 Task: Reply to email with the signature Dylan Clark with the subject 'Request for paternity leave' from softage.1@softage.net with the message 'Would it be possible to have a project review meeting with all stakeholders next week?' with CC to softage.3@softage.net with an attached document Job_offer_letter.docx
Action: Mouse moved to (858, 200)
Screenshot: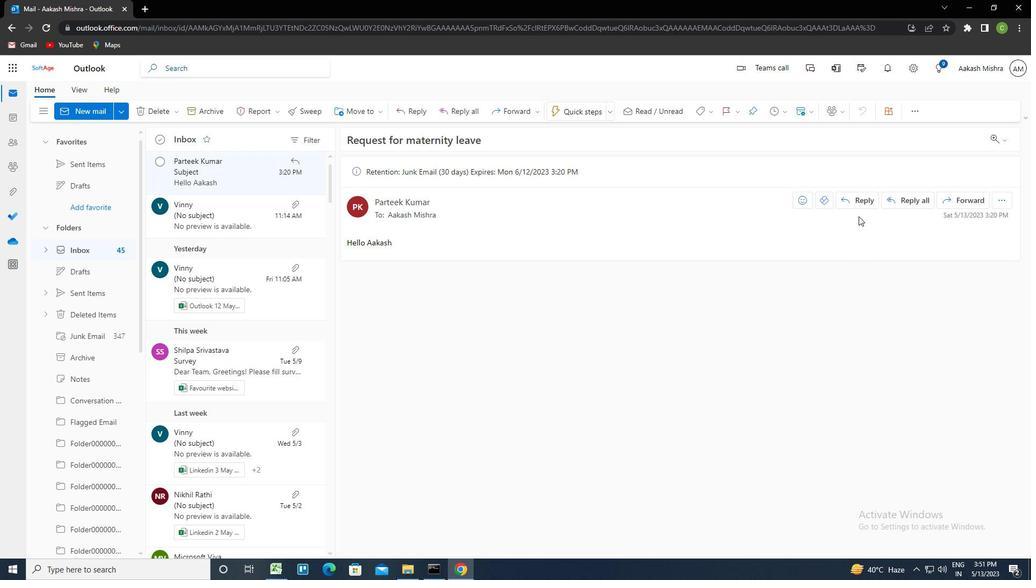 
Action: Mouse pressed left at (858, 200)
Screenshot: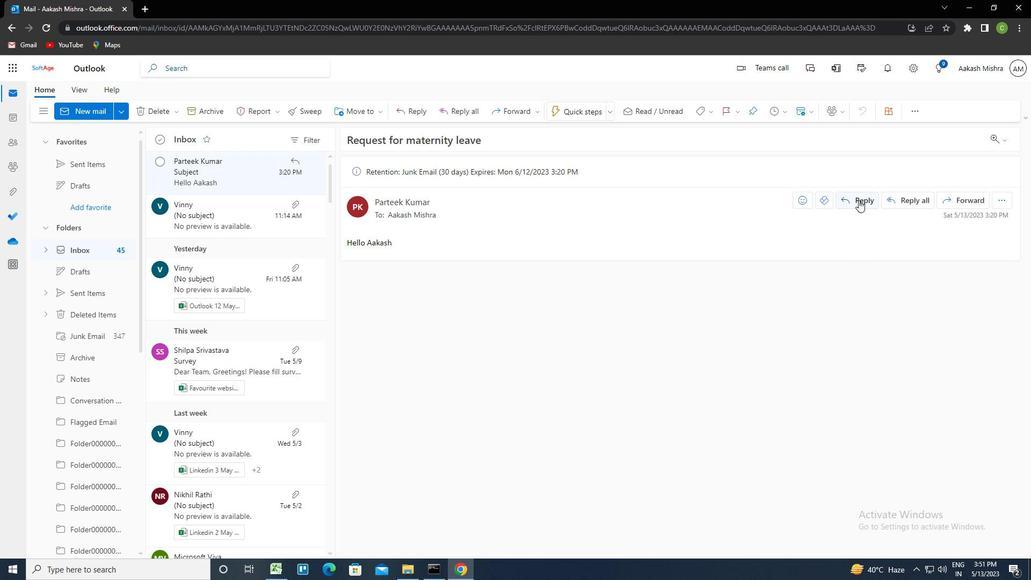 
Action: Mouse moved to (692, 110)
Screenshot: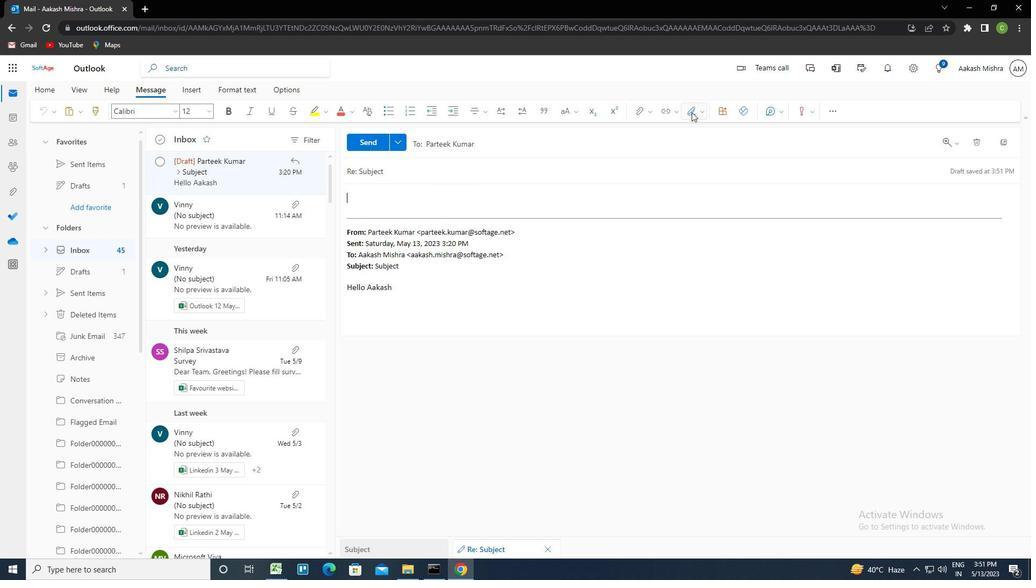 
Action: Mouse pressed left at (692, 110)
Screenshot: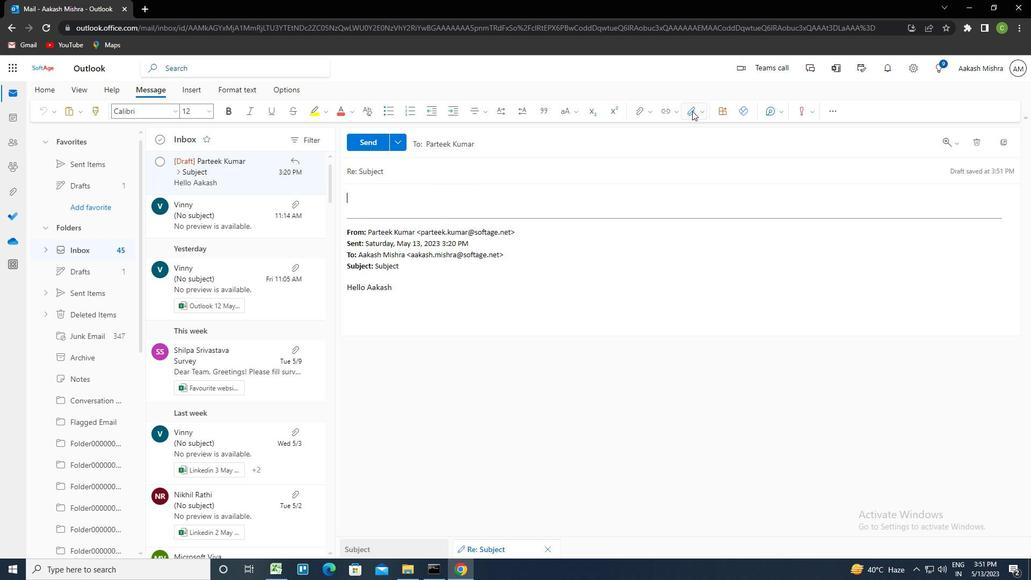 
Action: Mouse moved to (681, 153)
Screenshot: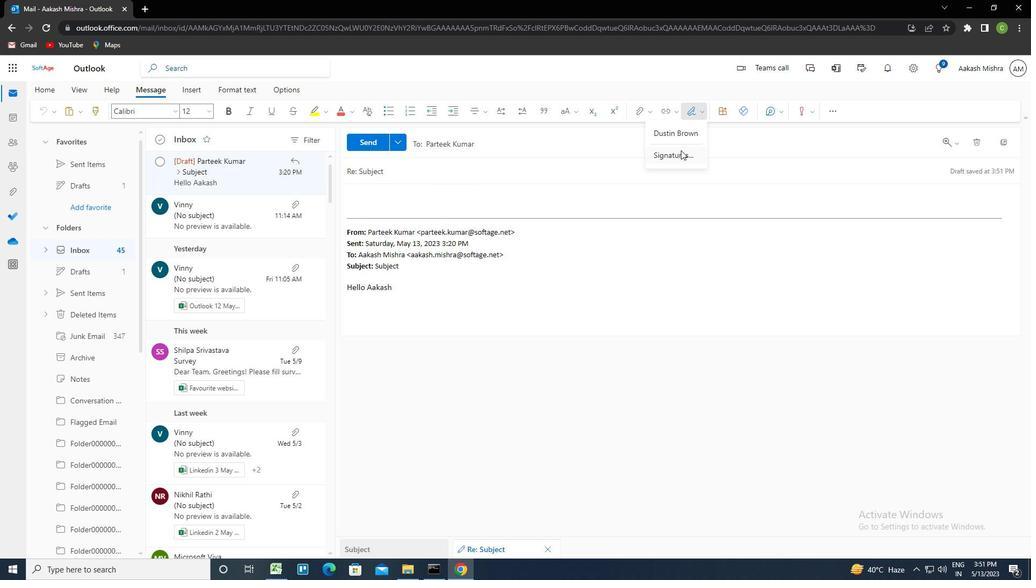 
Action: Mouse pressed left at (681, 153)
Screenshot: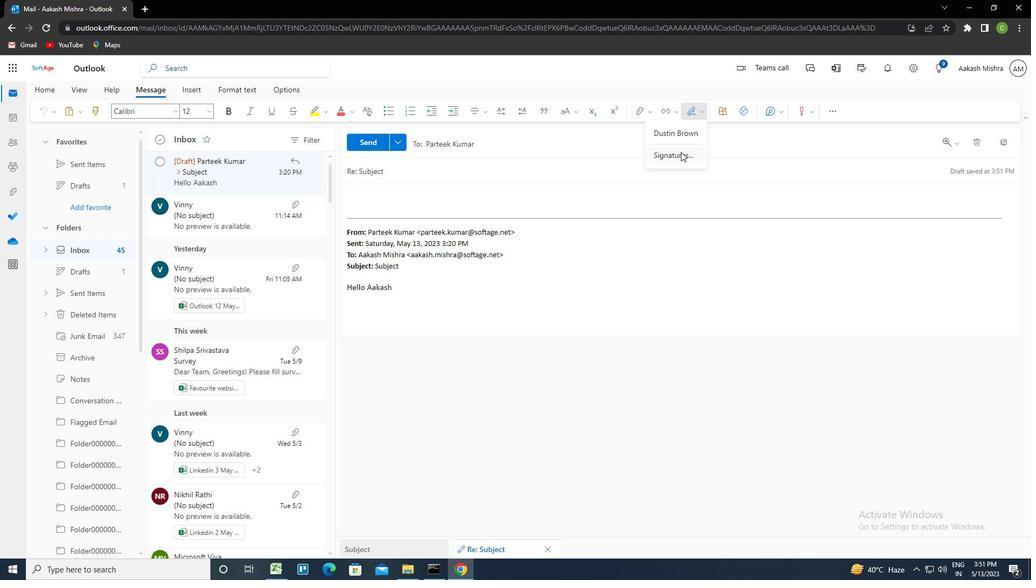 
Action: Mouse moved to (724, 202)
Screenshot: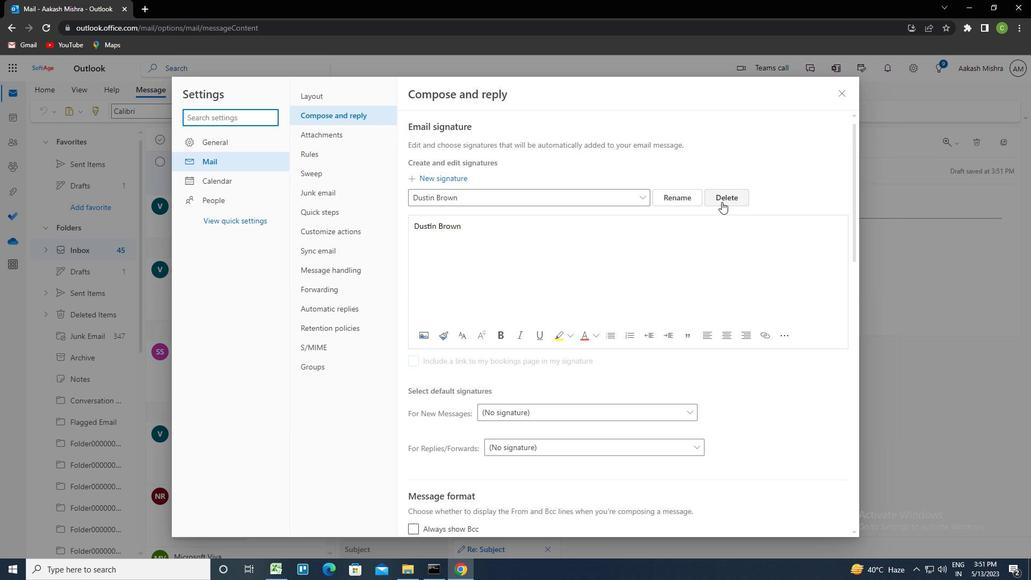 
Action: Mouse pressed left at (724, 202)
Screenshot: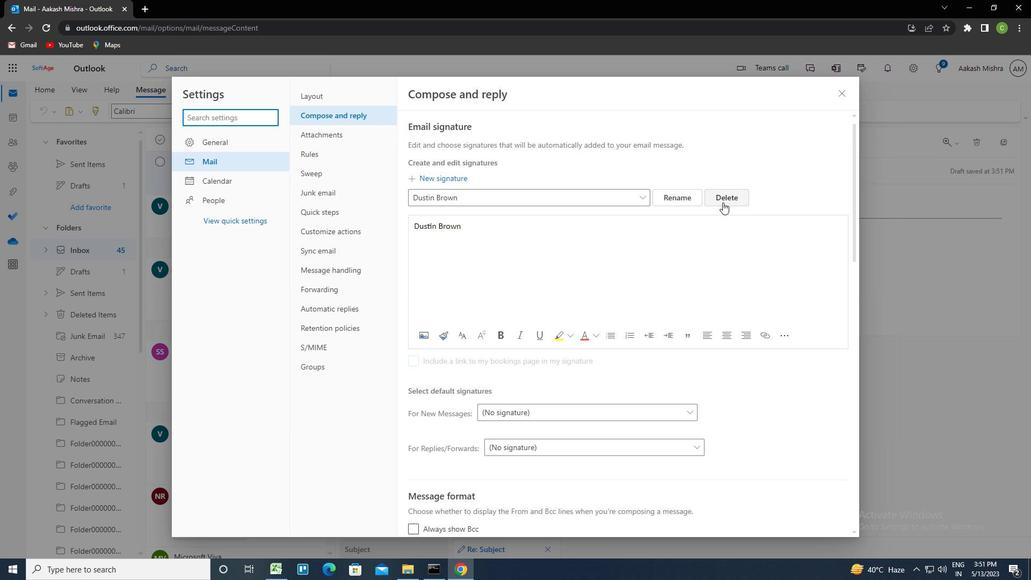 
Action: Mouse moved to (576, 200)
Screenshot: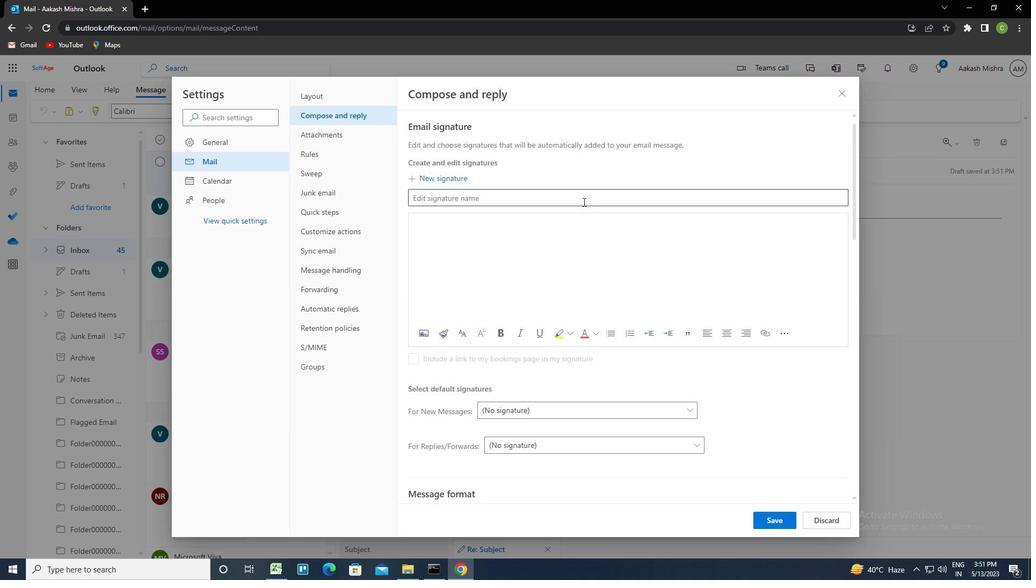 
Action: Mouse pressed left at (576, 200)
Screenshot: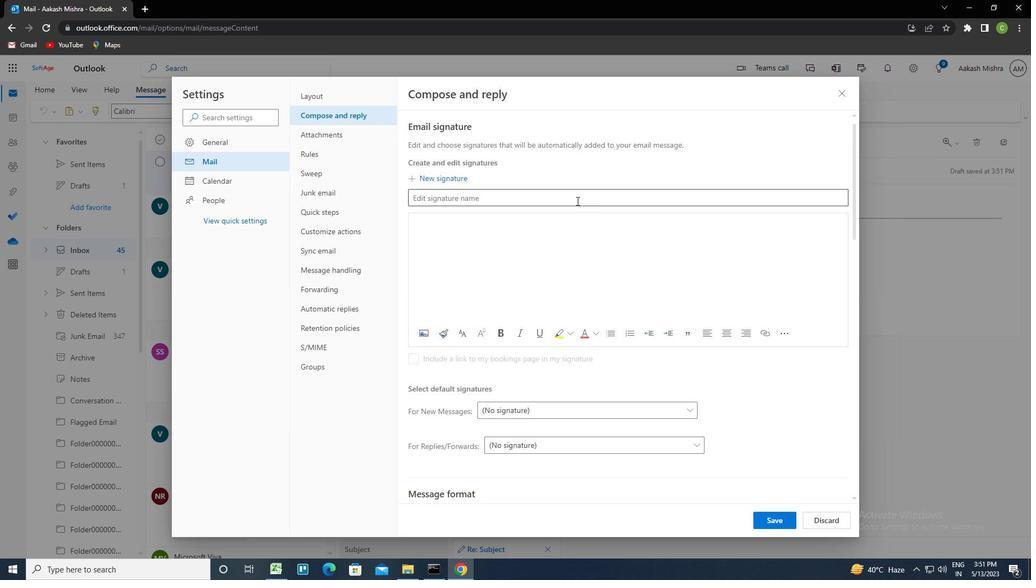 
Action: Key pressed <Key.caps_lock>d<Key.caps_lock>ylan<Key.space><Key.caps_lock>c<Key.caps_lock>lark<Key.tab><Key.caps_lock>d<Key.caps_lock>ylan<Key.space><Key.caps_lock>c<Key.caps_lock>lark
Screenshot: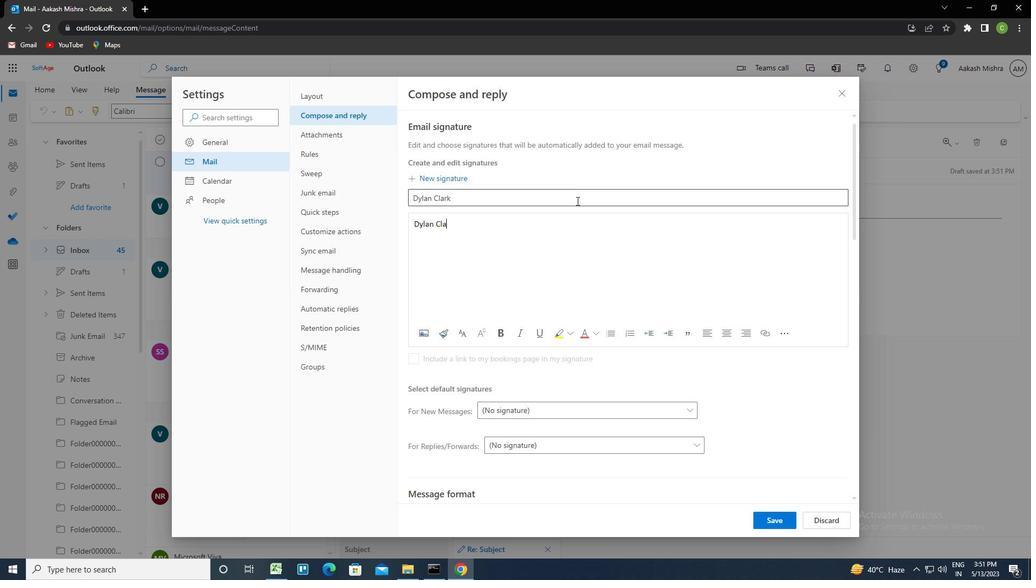 
Action: Mouse moved to (756, 517)
Screenshot: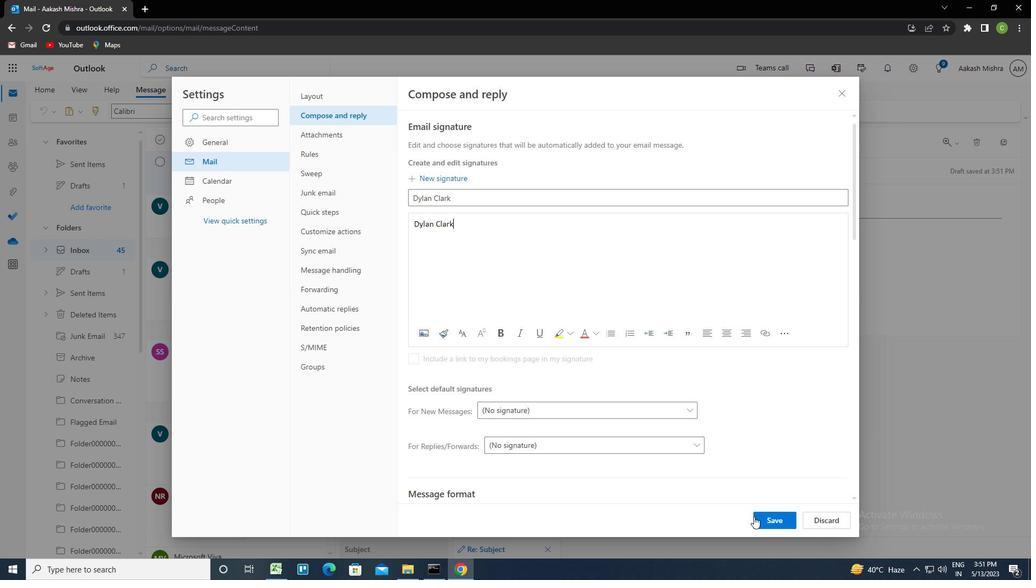 
Action: Mouse pressed left at (756, 517)
Screenshot: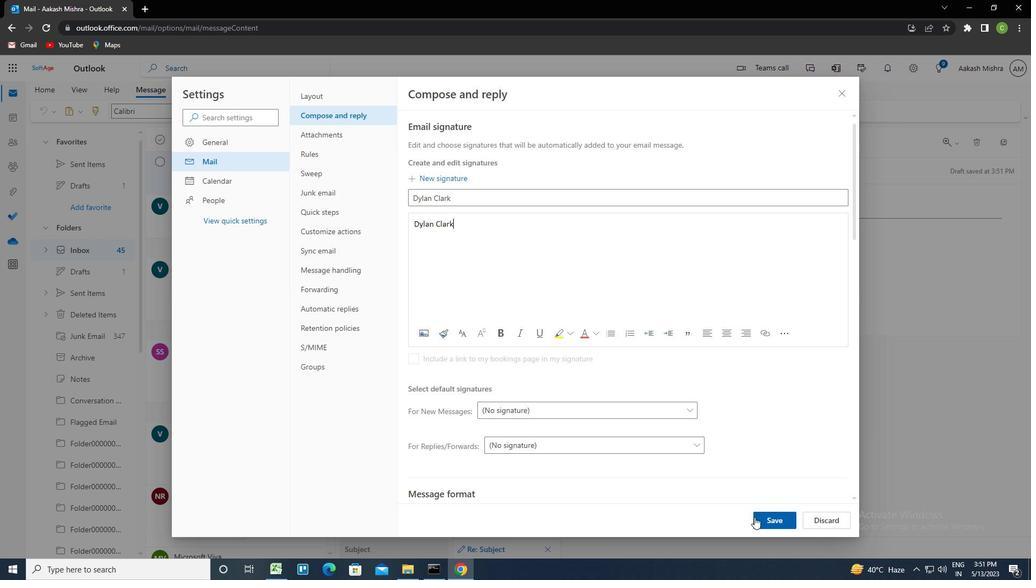 
Action: Mouse moved to (846, 97)
Screenshot: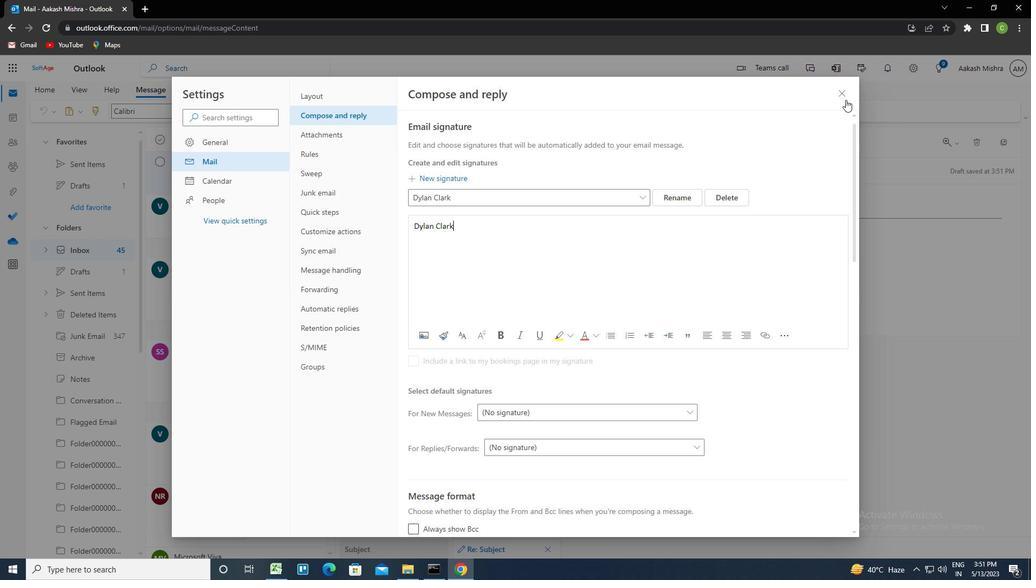 
Action: Mouse pressed left at (846, 97)
Screenshot: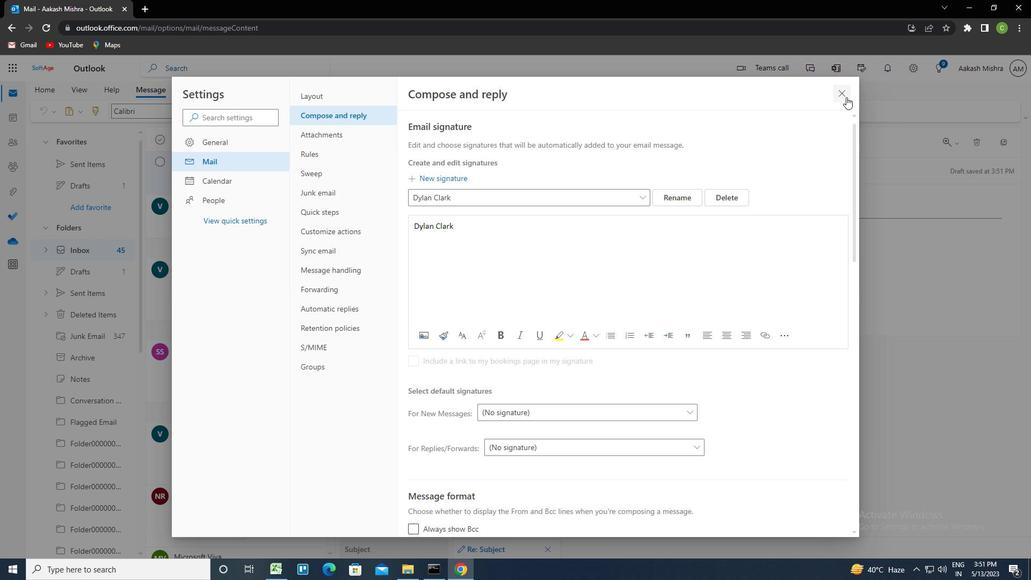 
Action: Mouse moved to (702, 116)
Screenshot: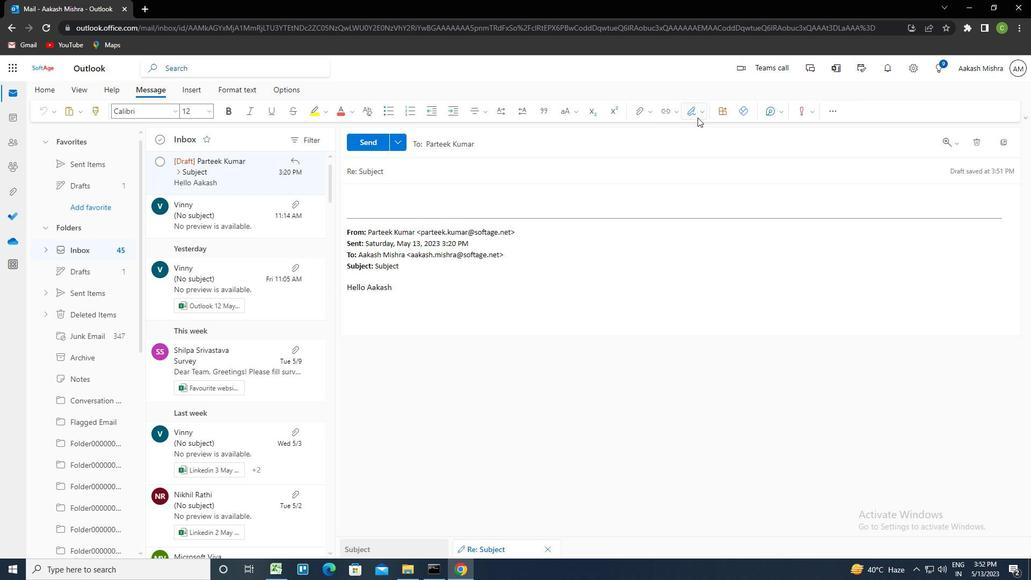 
Action: Mouse pressed left at (702, 116)
Screenshot: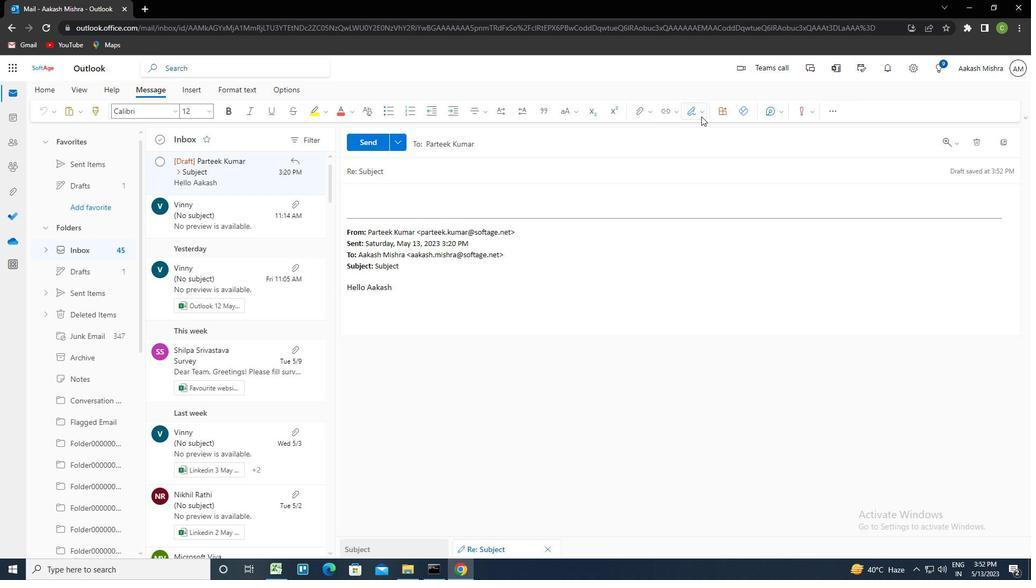 
Action: Mouse moved to (673, 140)
Screenshot: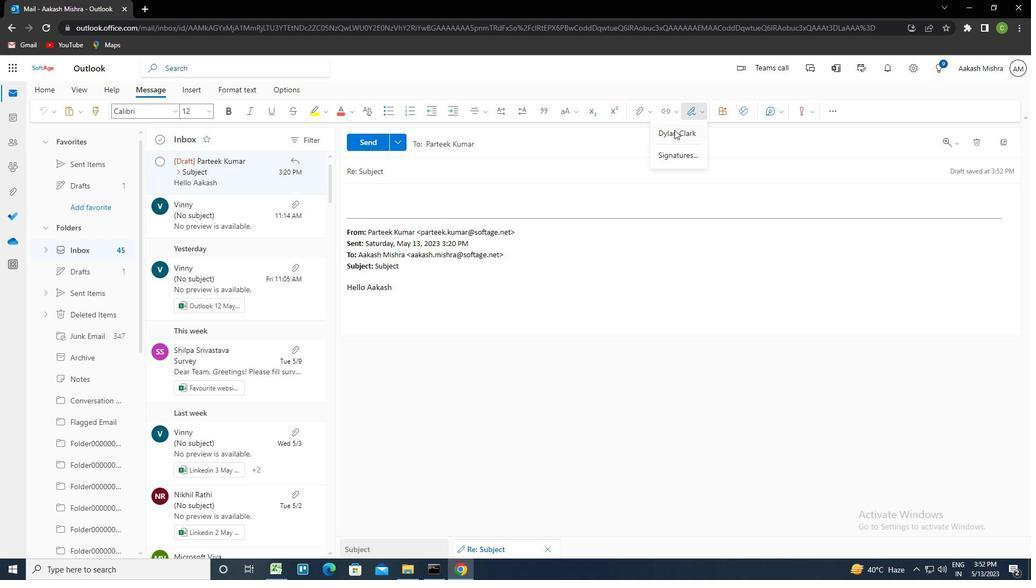
Action: Mouse pressed left at (673, 140)
Screenshot: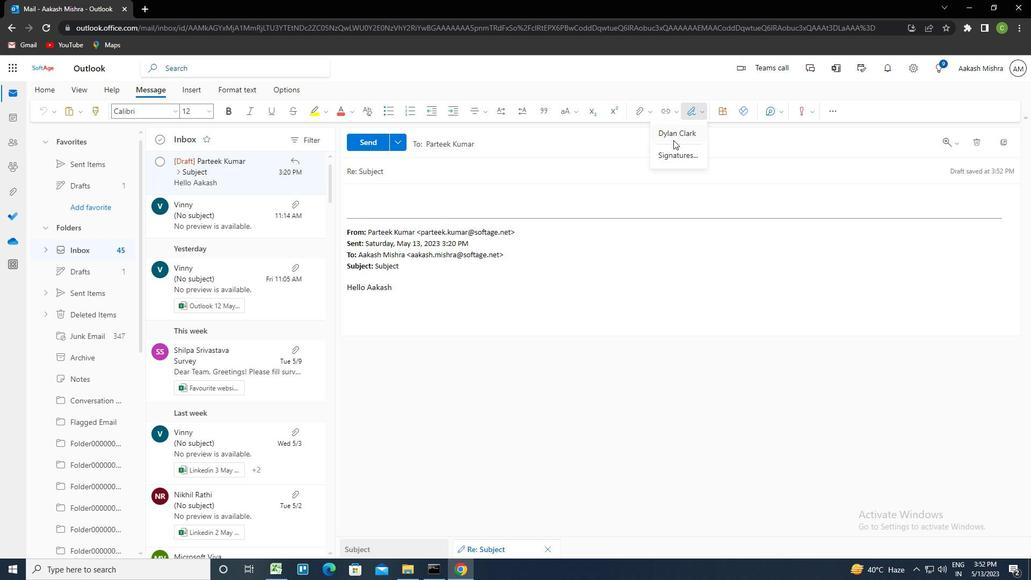 
Action: Mouse moved to (410, 174)
Screenshot: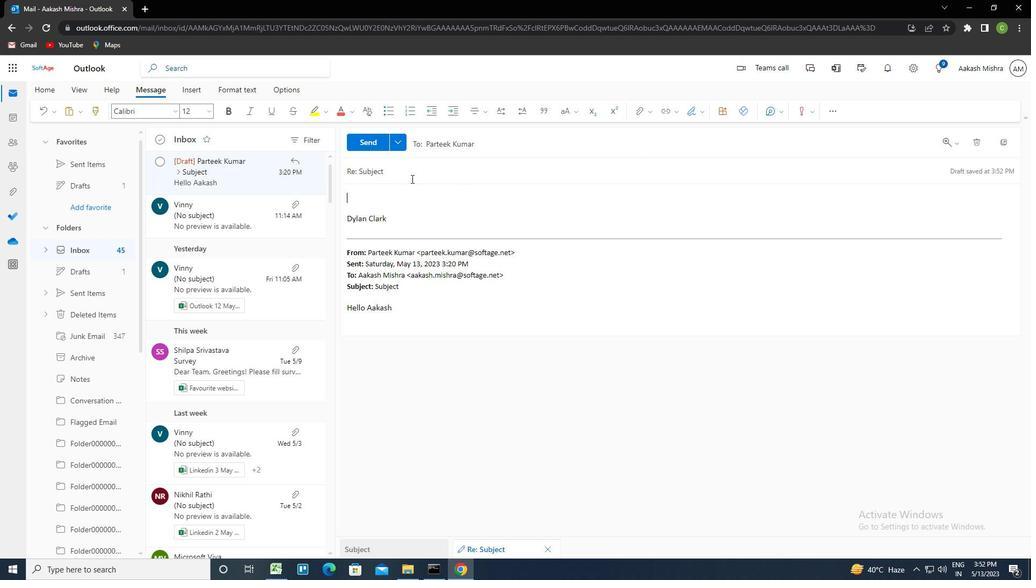 
Action: Mouse pressed left at (410, 174)
Screenshot: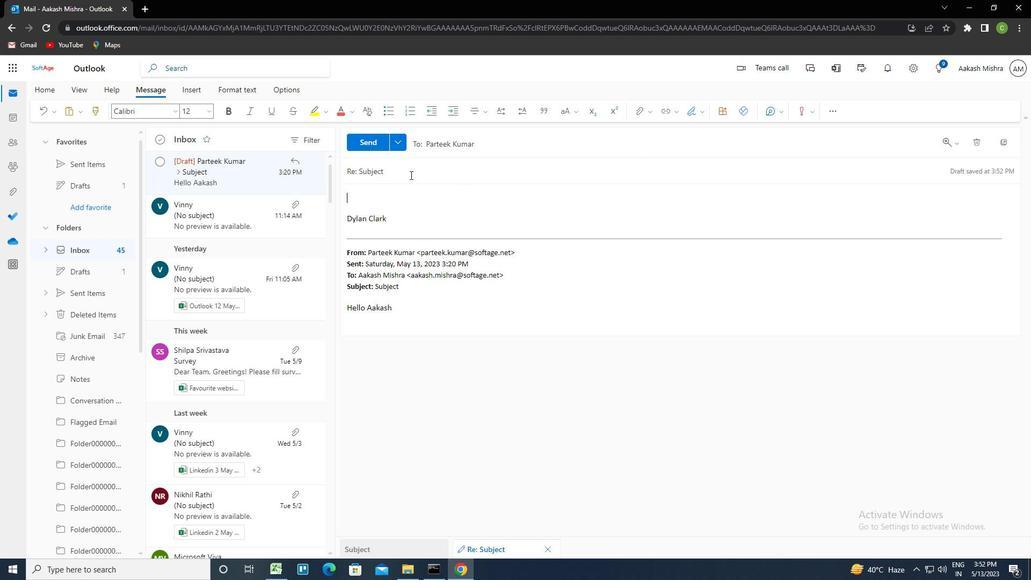 
Action: Mouse moved to (409, 171)
Screenshot: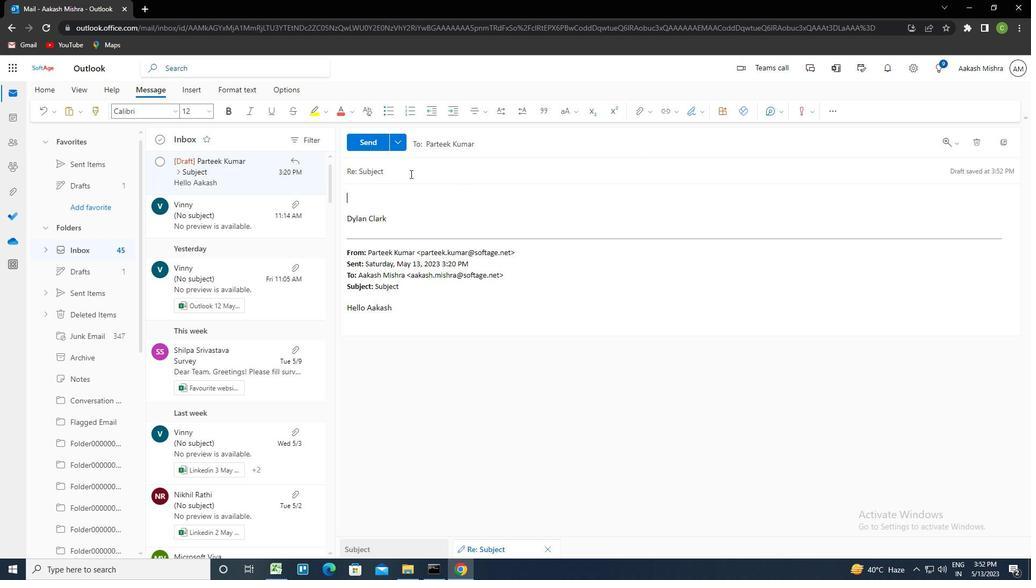 
Action: Key pressed <Key.shift><Key.left><Key.delete><Key.caps_lock>ctrl+R<Key.caps_lock>EQUEST<Key.space>FOR<Key.space>PATERNITY<Key.space>LEAVE<Key.tab><Key.caps_lock>W<Key.caps_lock>OULD<Key.space>IT<Key.space>BE<Key.space>POSSIBLETO<Key.space>HAVE<Key.space>A<Key.space>PROJECT<Key.space>REVIEW<Key.space>MEETING<Key.space>WITH<Key.space>ALL<Key.space>STAKEHOLDERS<Key.space>NEXT<Key.space>WEEK
Screenshot: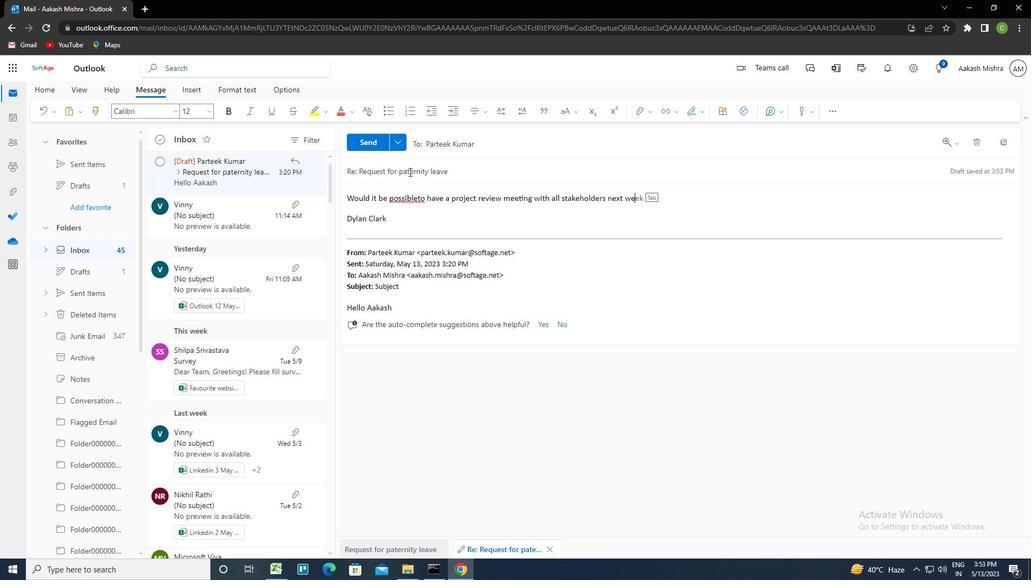
Action: Mouse moved to (418, 197)
Screenshot: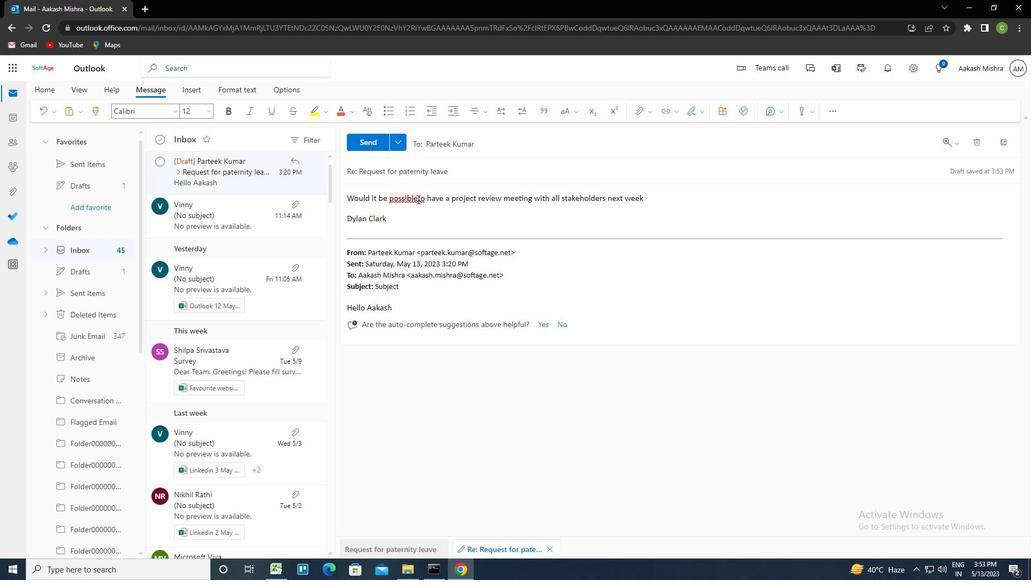 
Action: Mouse pressed left at (418, 197)
Screenshot: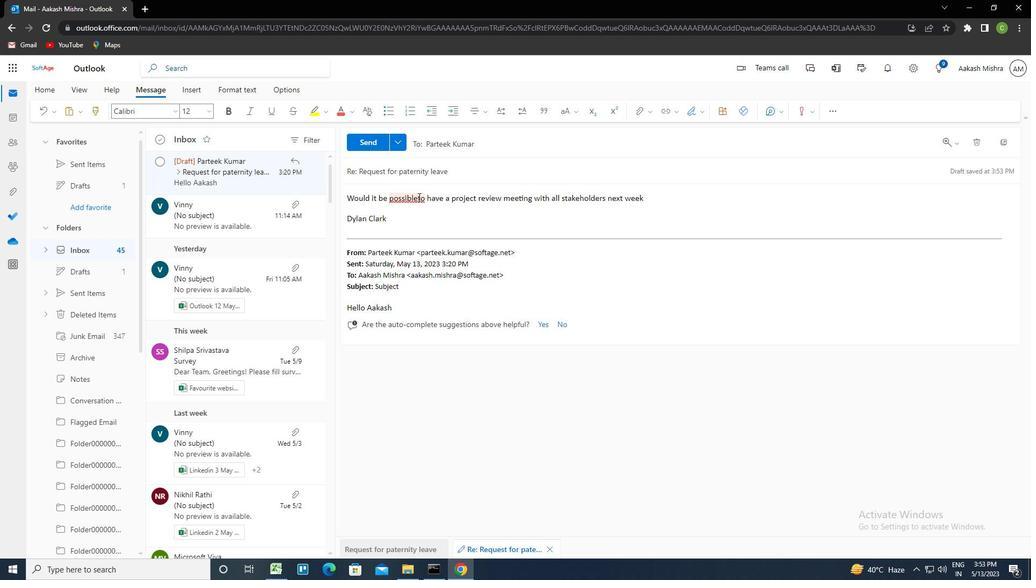 
Action: Mouse moved to (439, 214)
Screenshot: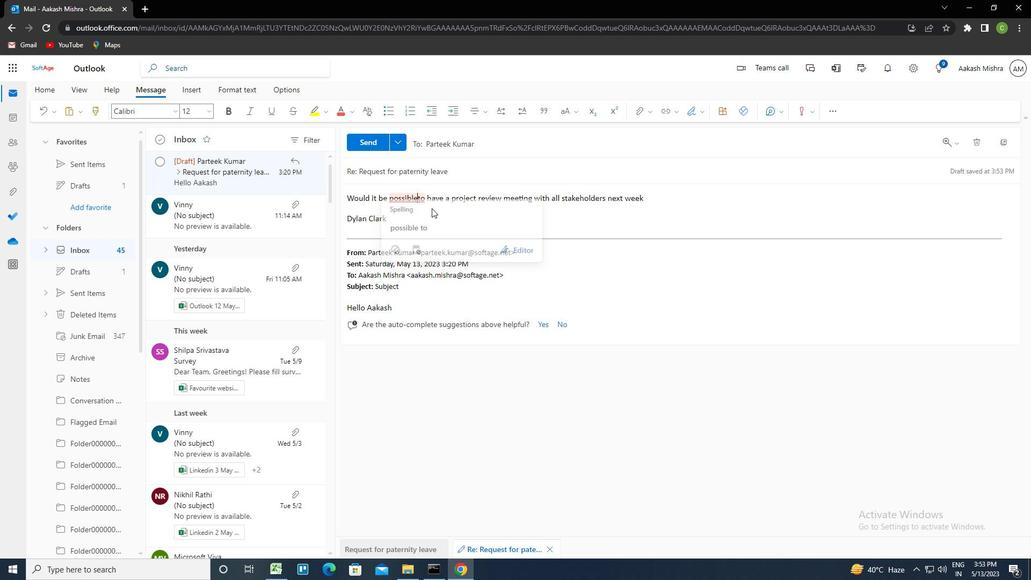 
Action: Key pressed <Key.space>
Screenshot: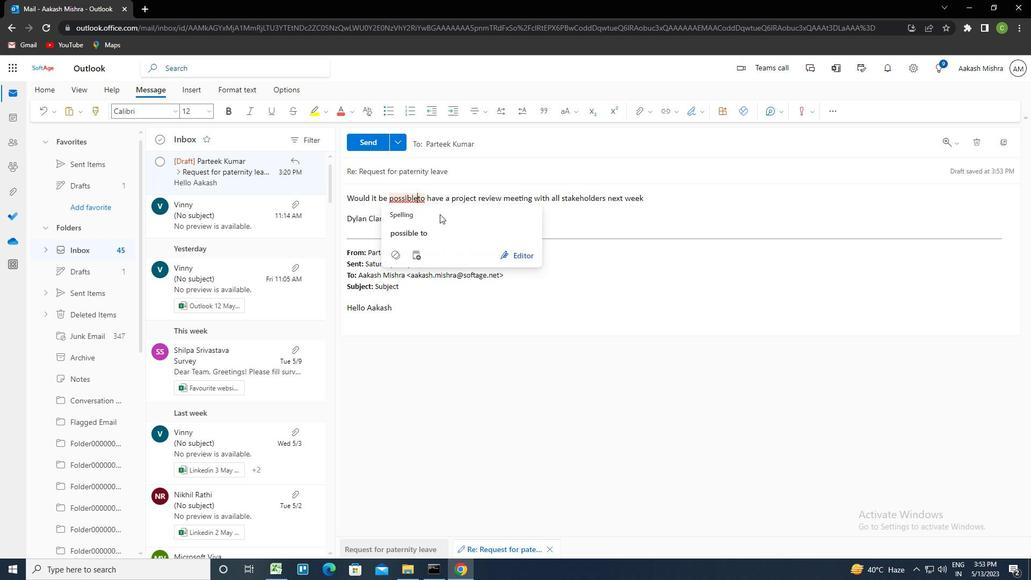 
Action: Mouse moved to (654, 196)
Screenshot: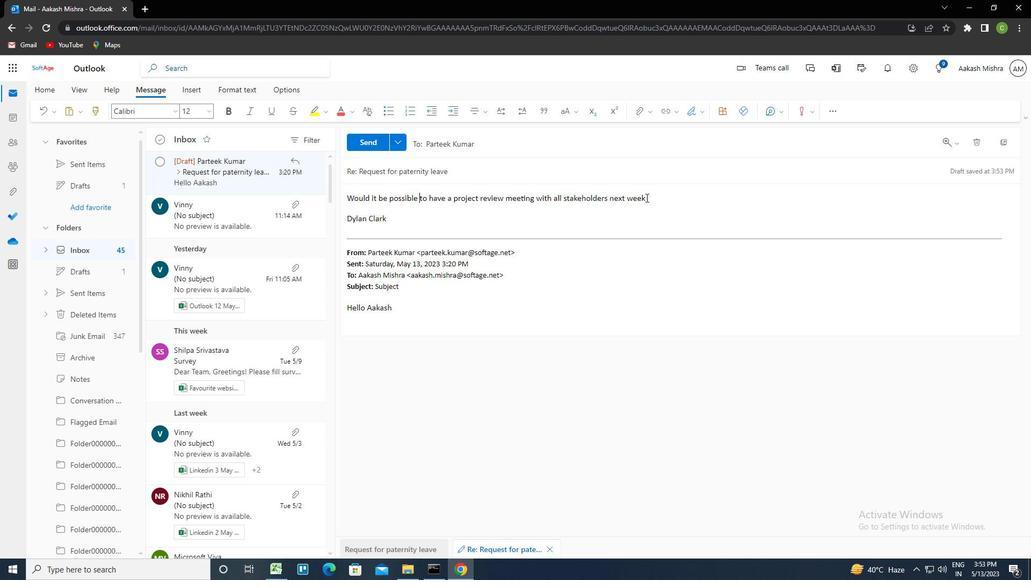 
Action: Mouse pressed left at (654, 196)
Screenshot: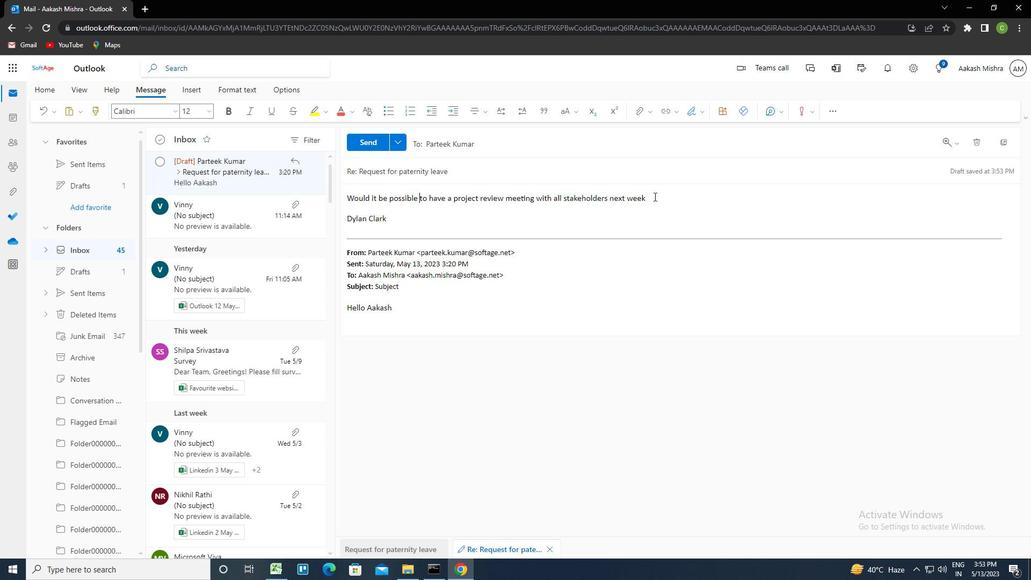 
Action: Mouse moved to (655, 196)
Screenshot: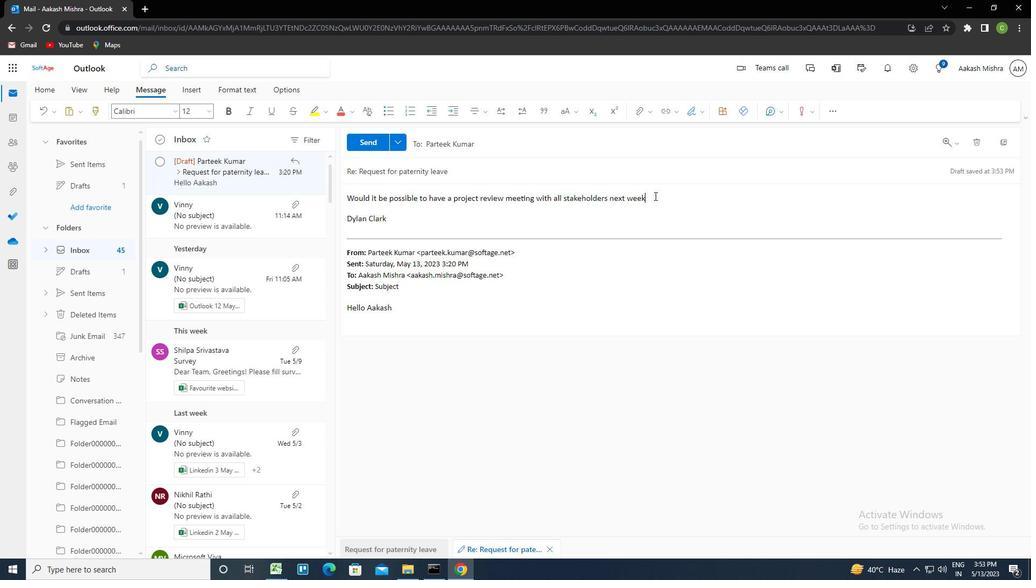 
Action: Key pressed <Key.shift_r>?
Screenshot: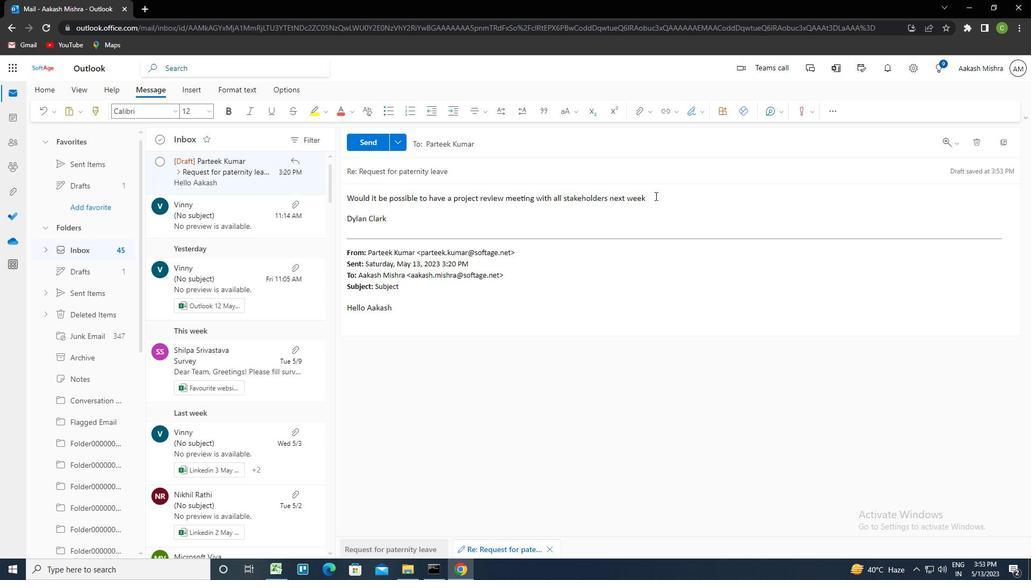 
Action: Mouse moved to (498, 145)
Screenshot: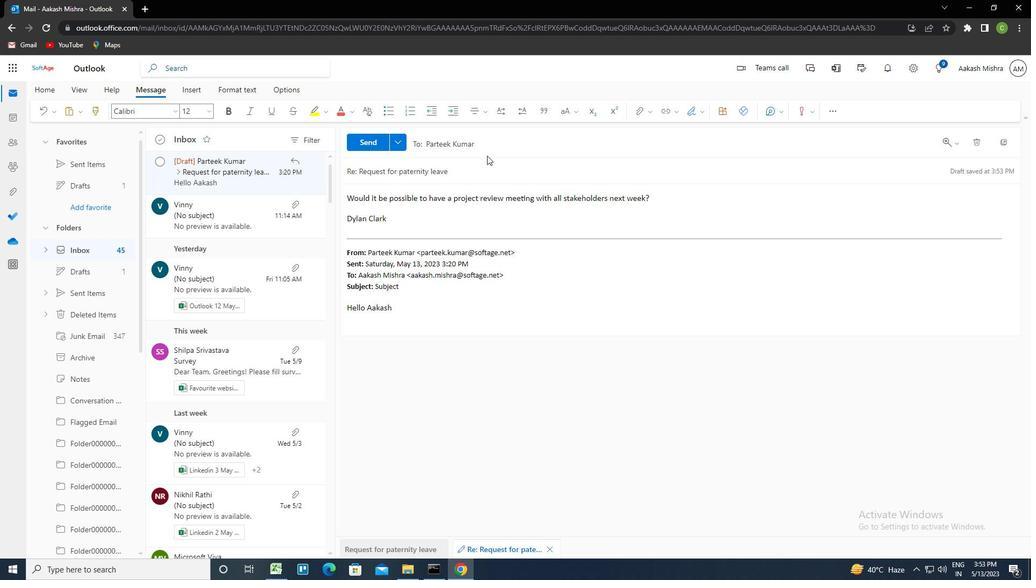 
Action: Mouse pressed left at (498, 145)
Screenshot: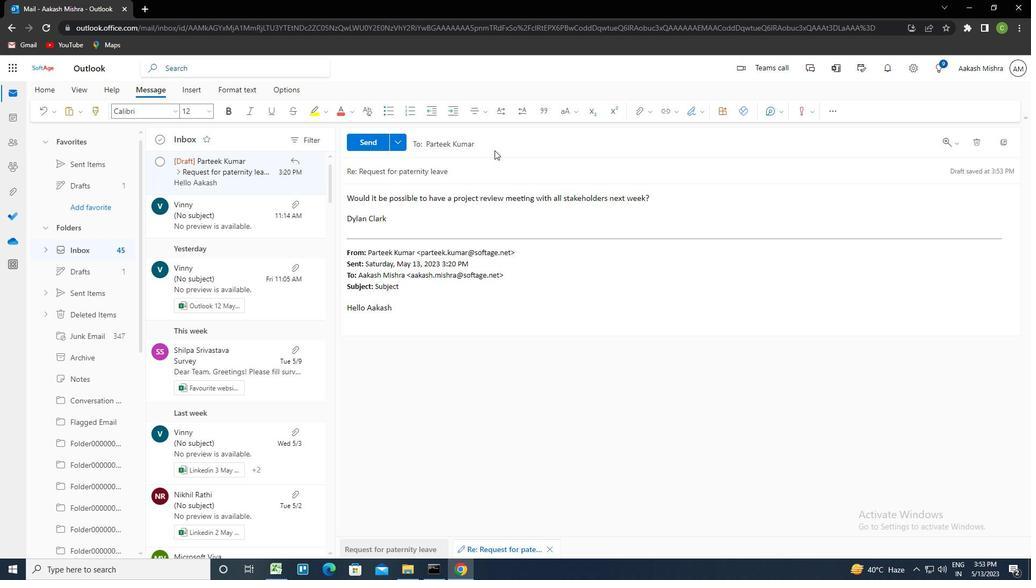 
Action: Mouse moved to (424, 197)
Screenshot: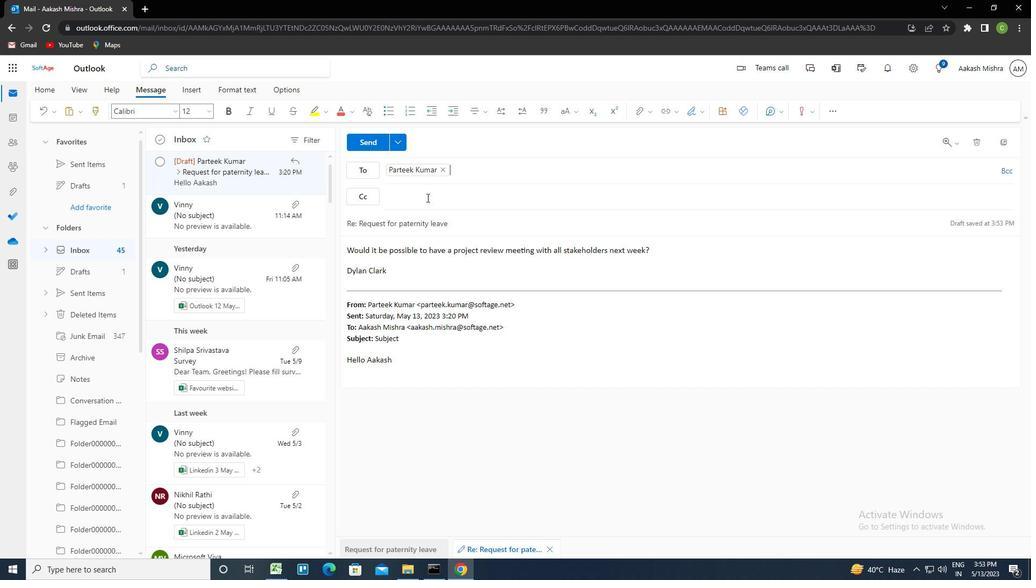 
Action: Mouse pressed left at (424, 197)
Screenshot: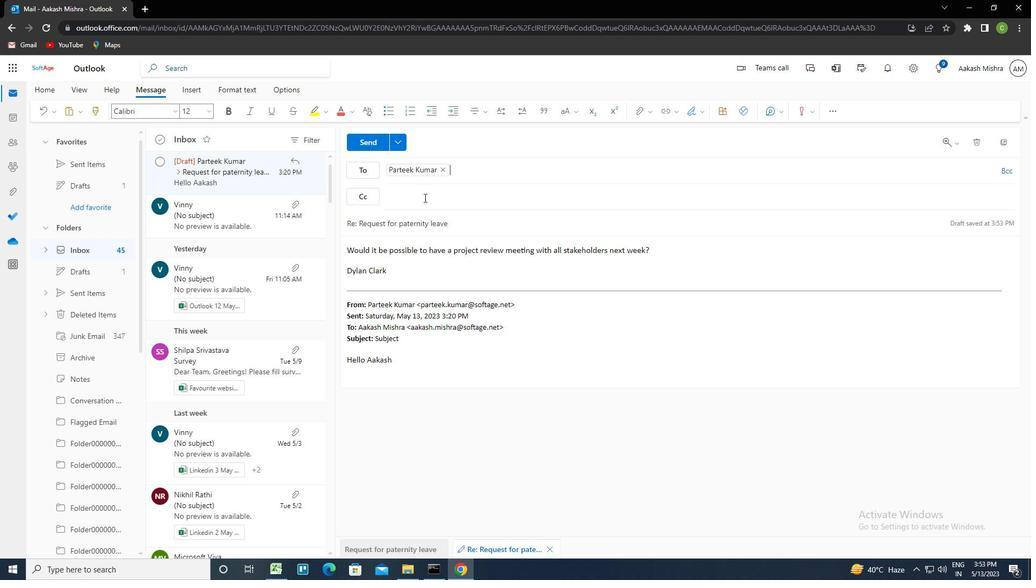
Action: Key pressed SOFTAGE.3<Key.shift>@SOFTAGE<Key.down><Key.up><Key.enter>
Screenshot: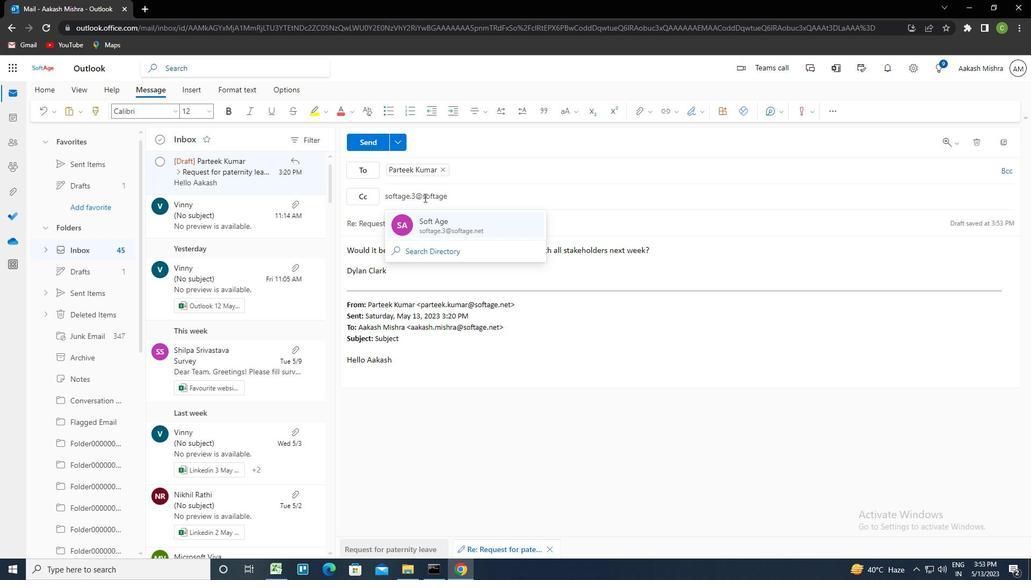 
Action: Mouse moved to (696, 114)
Screenshot: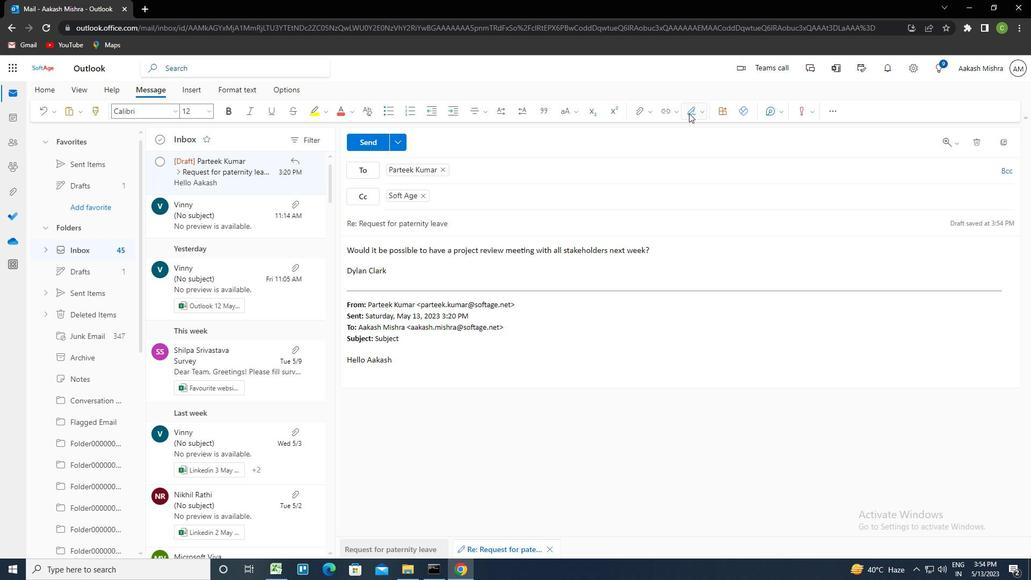 
Action: Mouse pressed left at (696, 114)
Screenshot: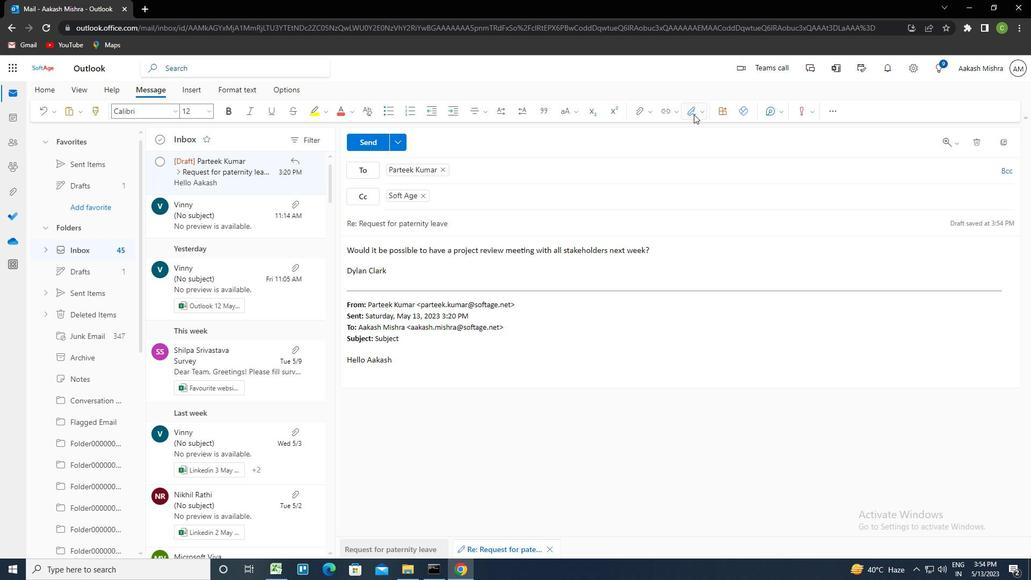 
Action: Mouse moved to (643, 113)
Screenshot: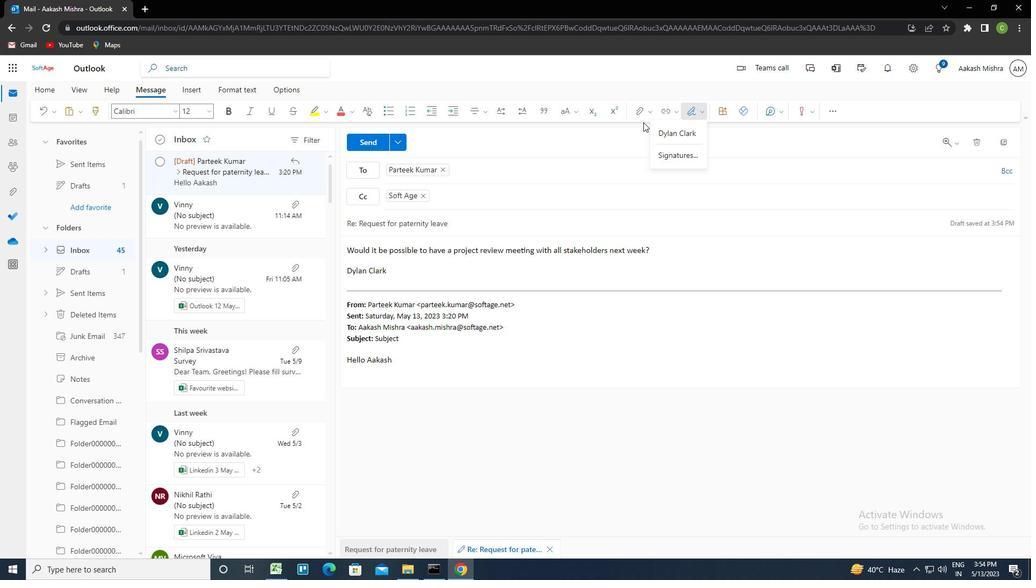 
Action: Mouse pressed left at (643, 113)
Screenshot: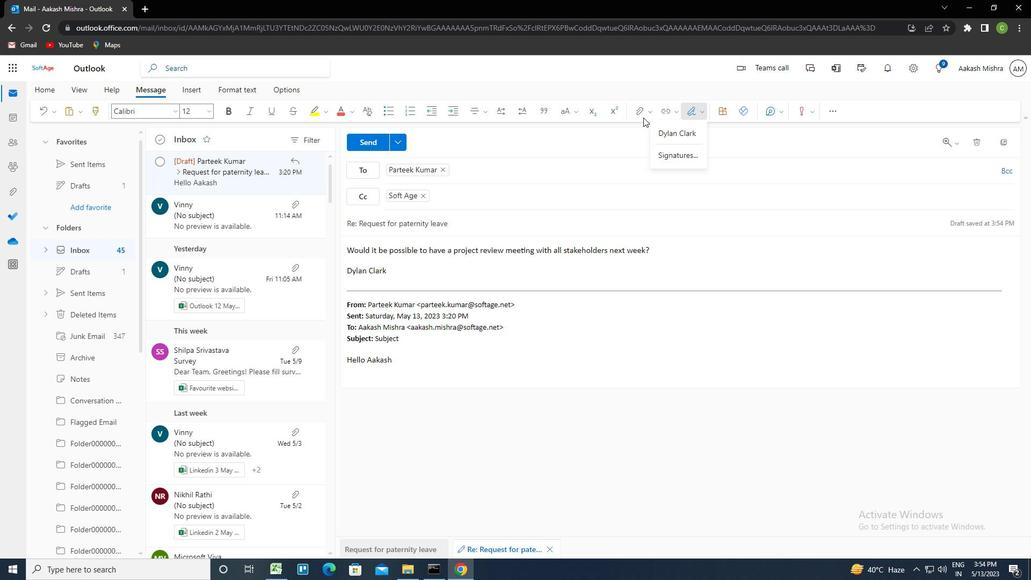 
Action: Mouse moved to (602, 138)
Screenshot: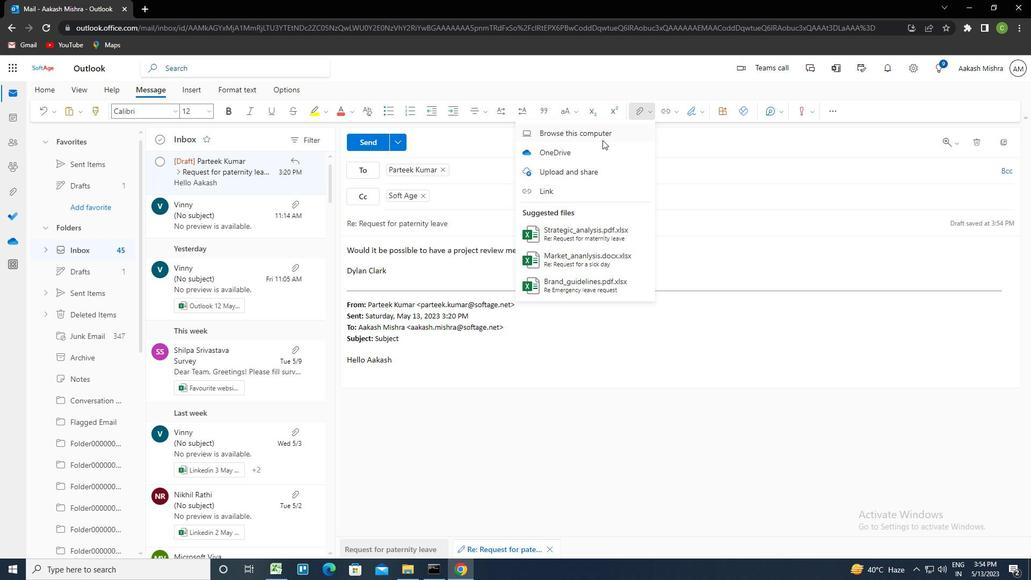 
Action: Mouse pressed left at (602, 138)
Screenshot: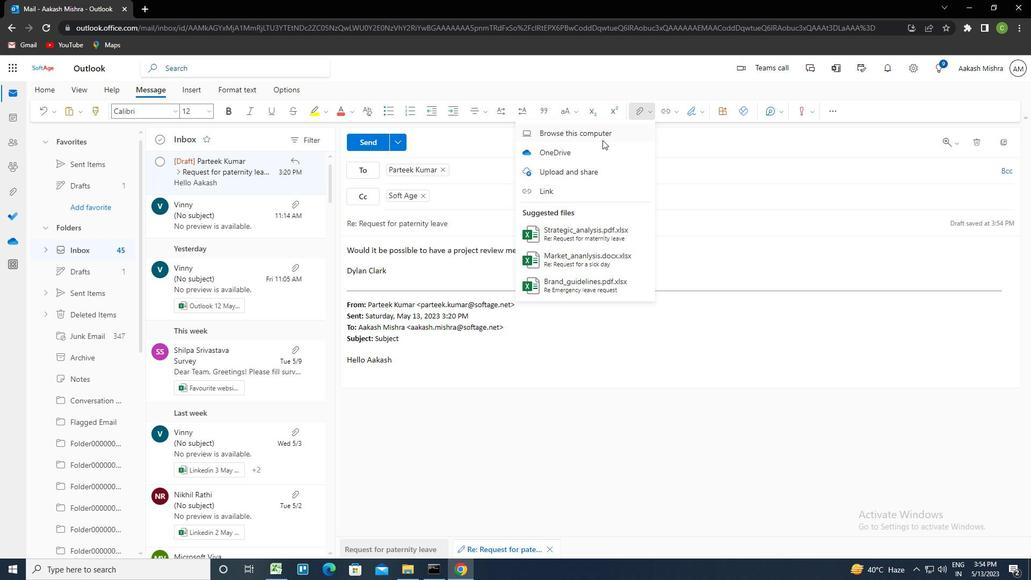 
Action: Mouse moved to (149, 142)
Screenshot: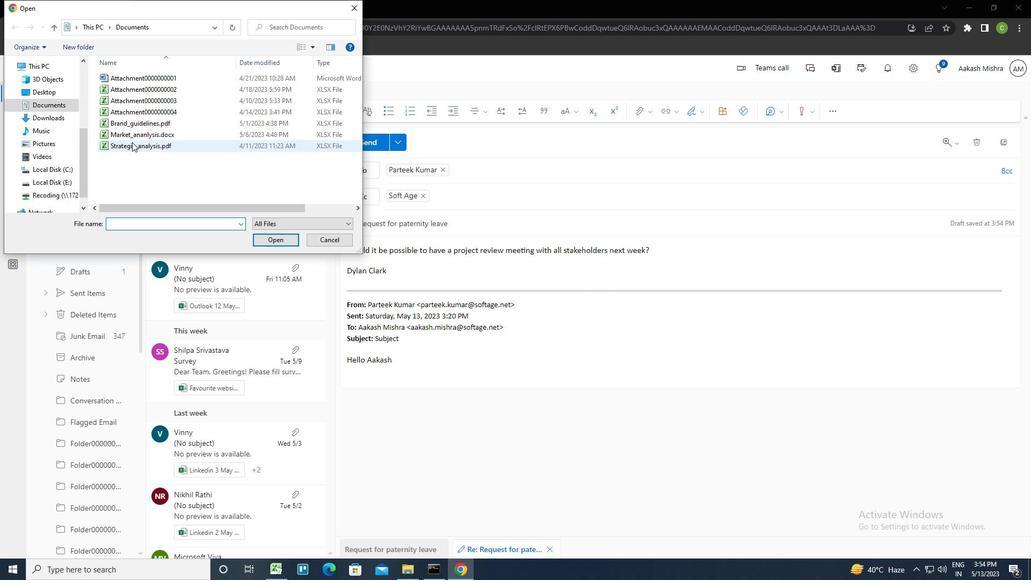 
Action: Mouse pressed left at (149, 142)
Screenshot: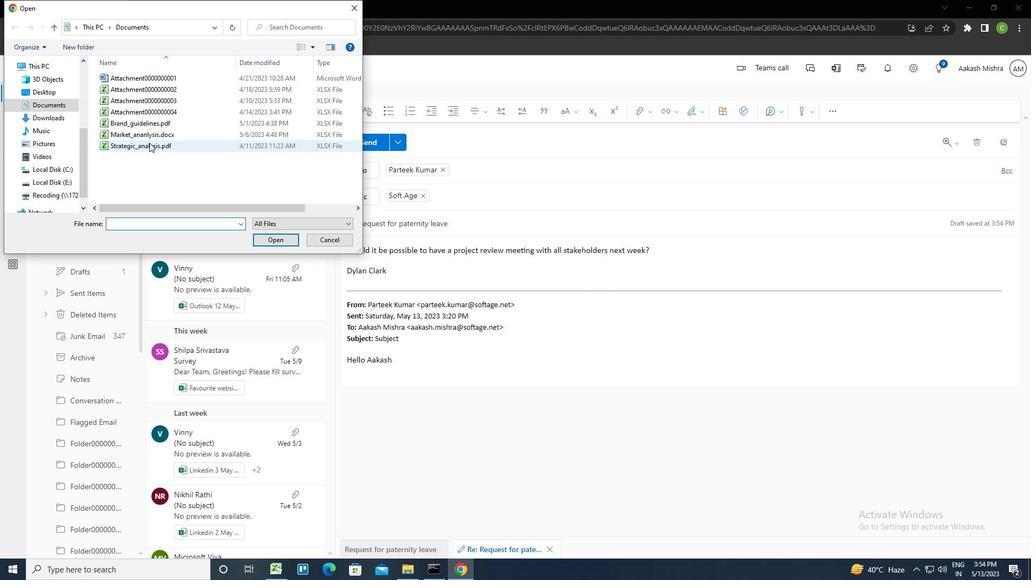 
Action: Key pressed <Key.f2><Key.caps_lock>J<Key.caps_lock>OB<Key.shift_r>_OFFER<Key.shift_r>_LETTER.DOCX
Screenshot: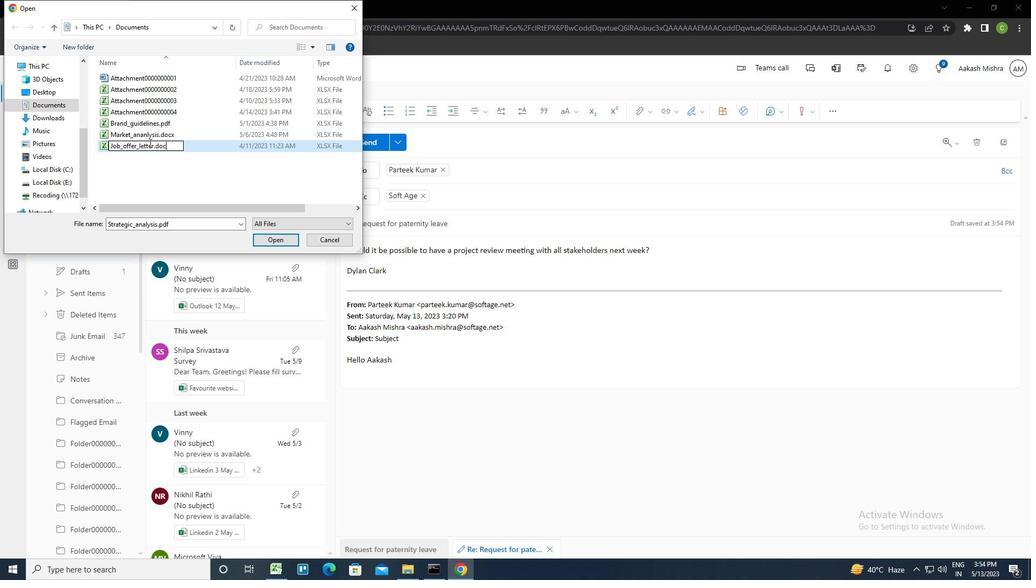 
Action: Mouse moved to (247, 148)
Screenshot: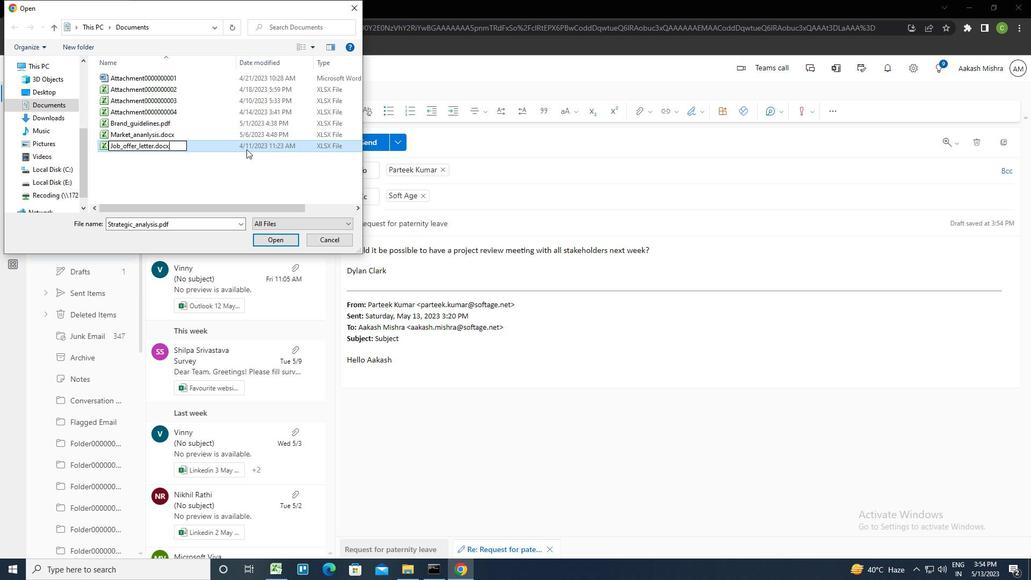 
Action: Mouse pressed left at (247, 148)
Screenshot: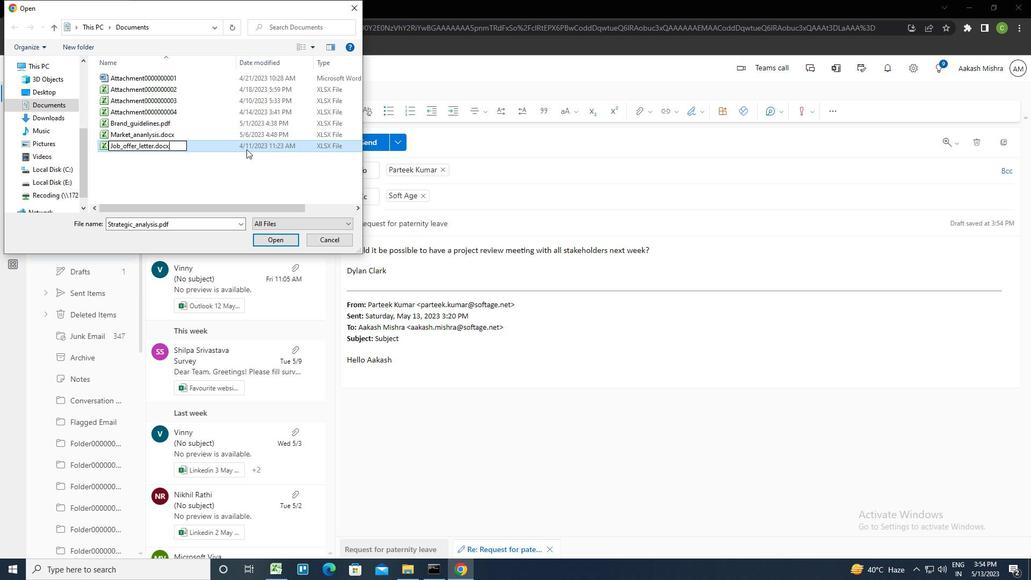 
Action: Mouse pressed left at (247, 148)
Screenshot: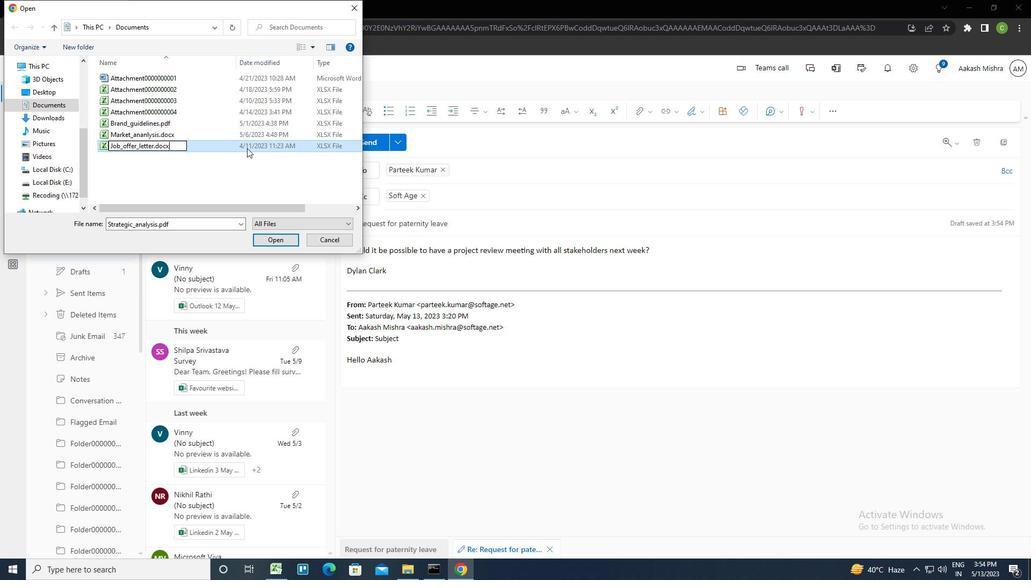
Action: Mouse moved to (375, 141)
Screenshot: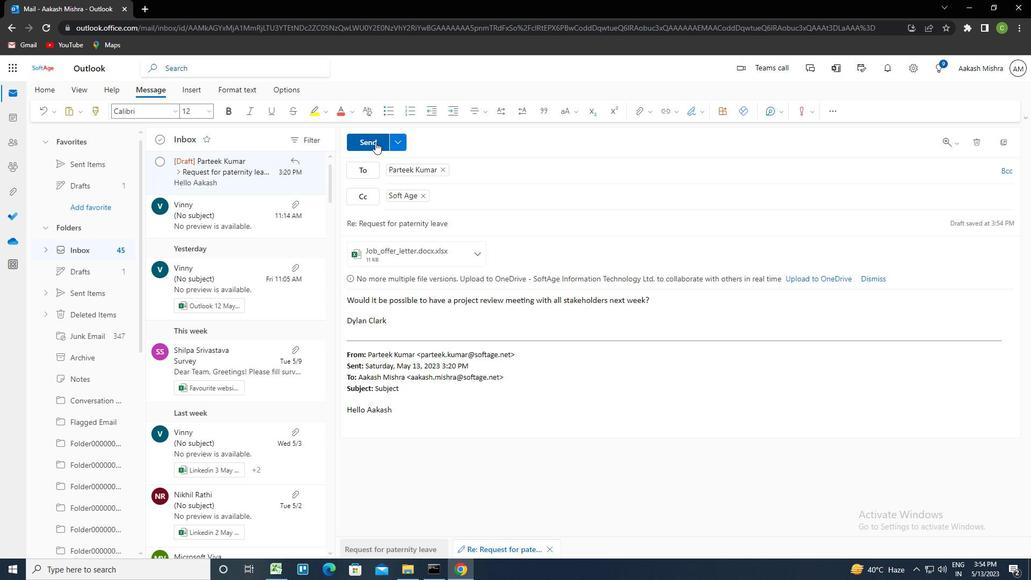 
Action: Mouse pressed left at (375, 141)
Screenshot: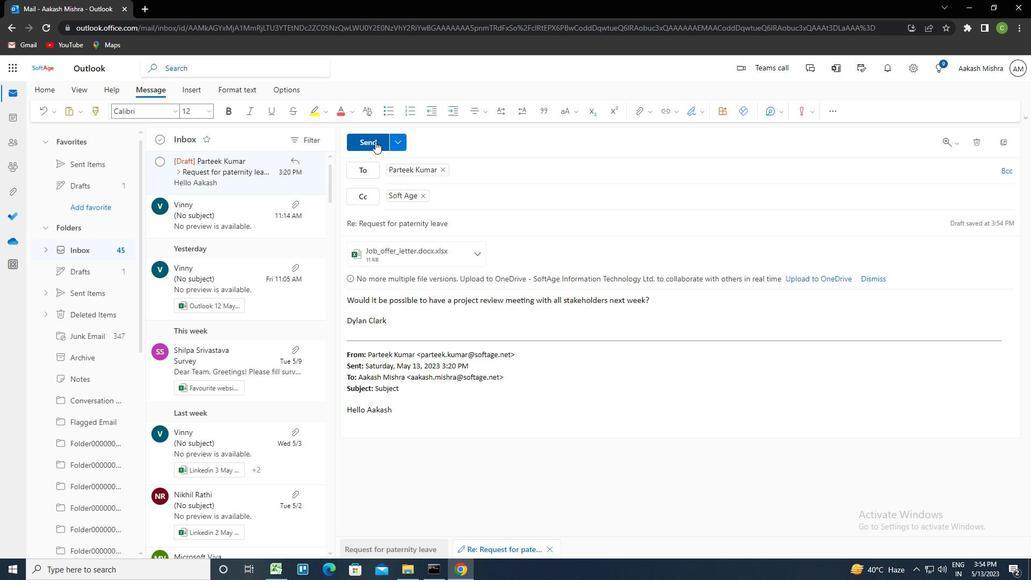 
Action: Mouse moved to (443, 275)
Screenshot: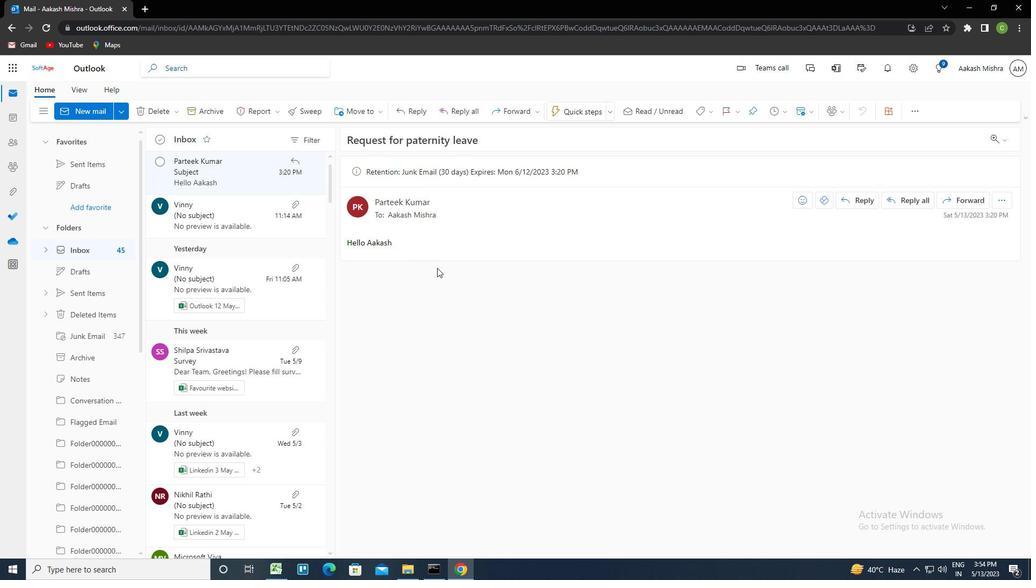 
